 Task: select a rule when a vote is removed from a card by anyone except me .
Action: Mouse moved to (1069, 82)
Screenshot: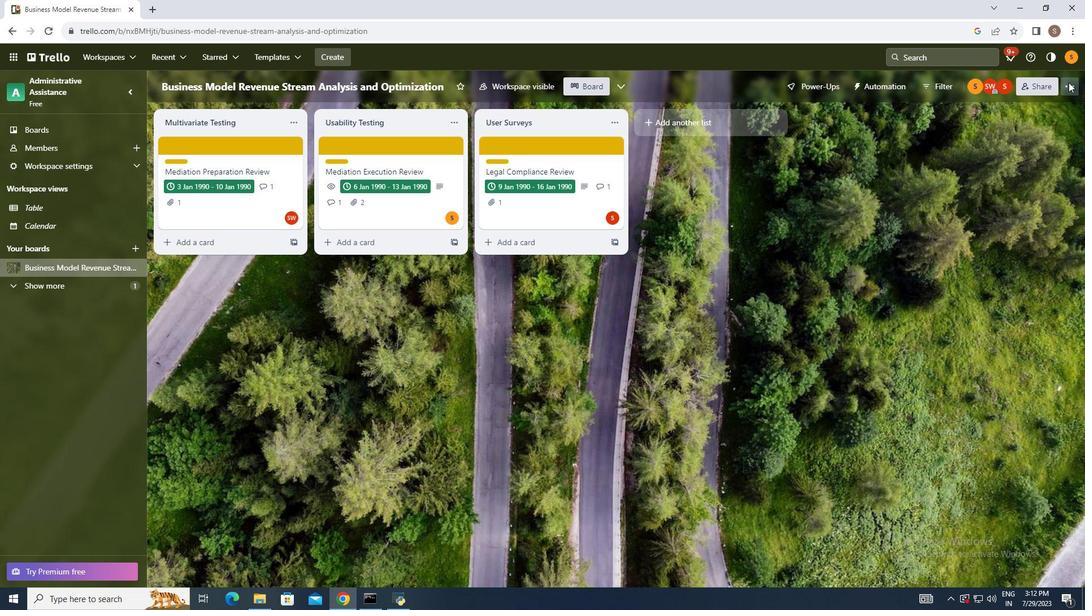 
Action: Mouse pressed left at (1069, 82)
Screenshot: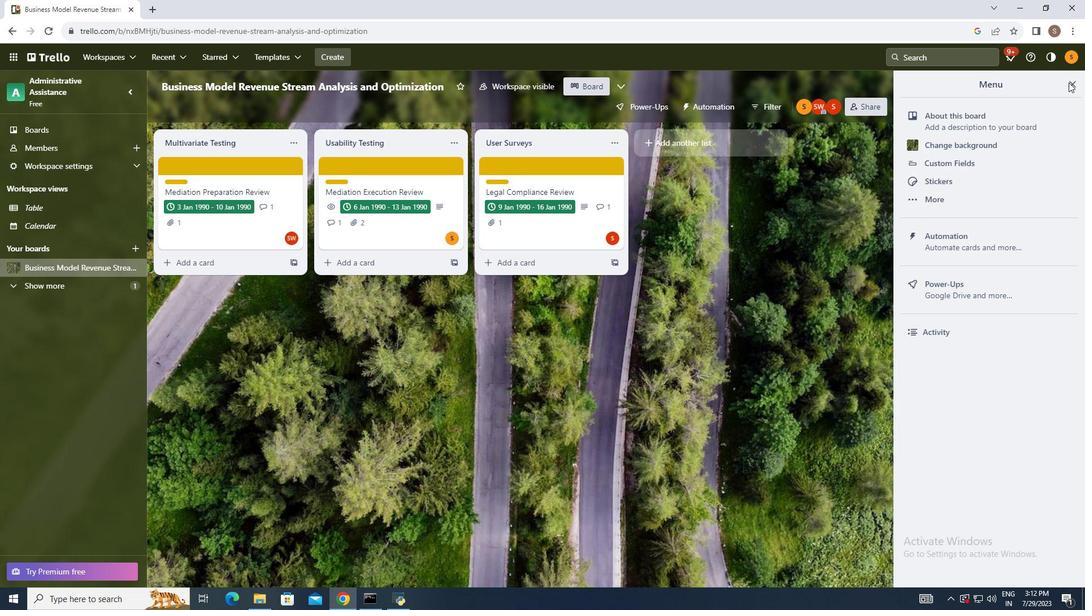 
Action: Mouse moved to (970, 238)
Screenshot: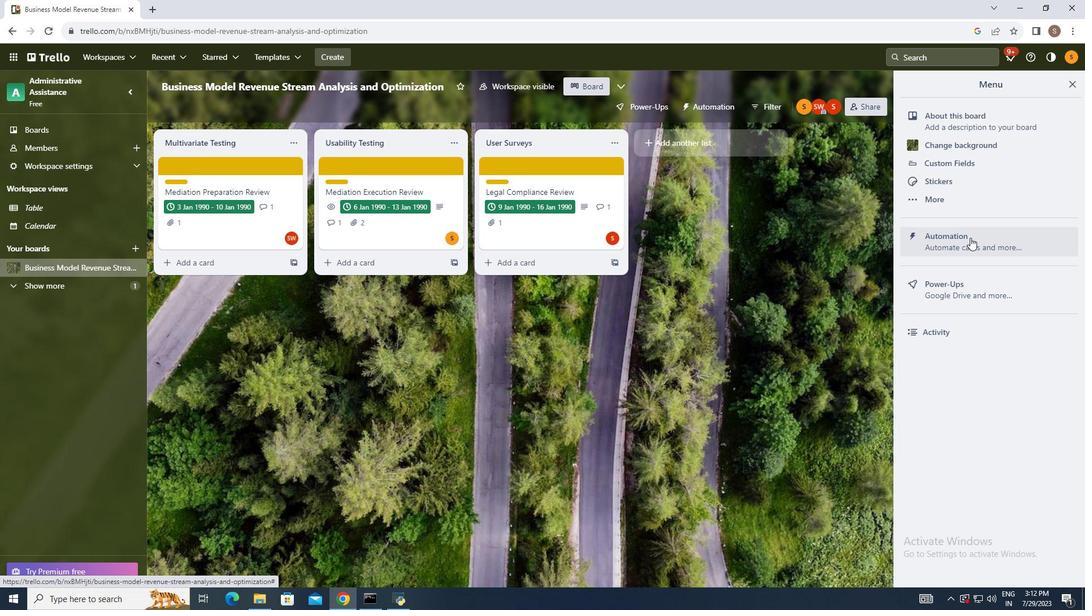 
Action: Mouse pressed left at (970, 238)
Screenshot: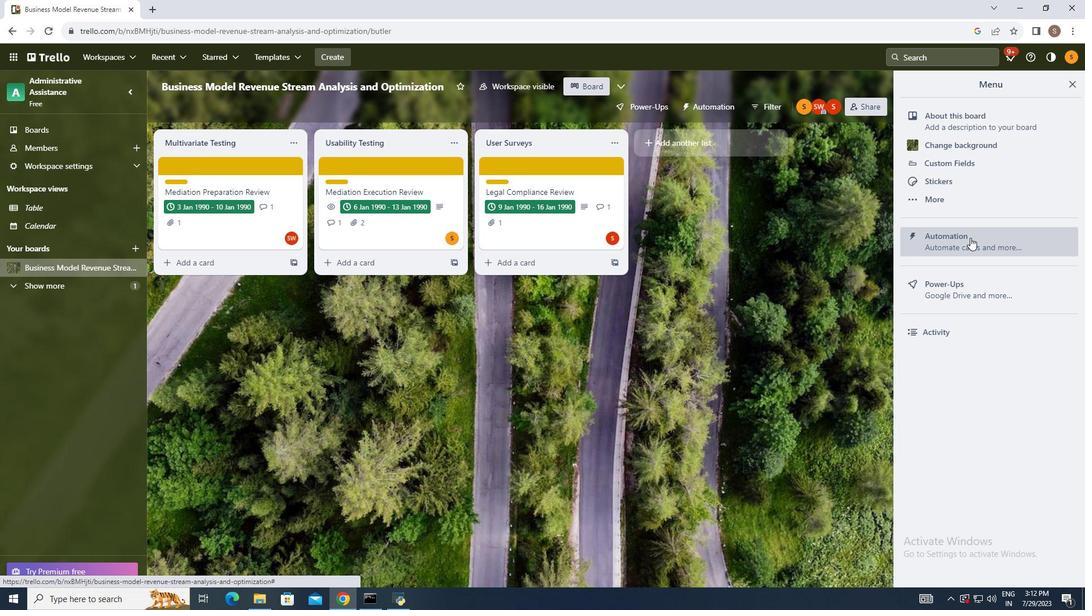 
Action: Mouse moved to (193, 208)
Screenshot: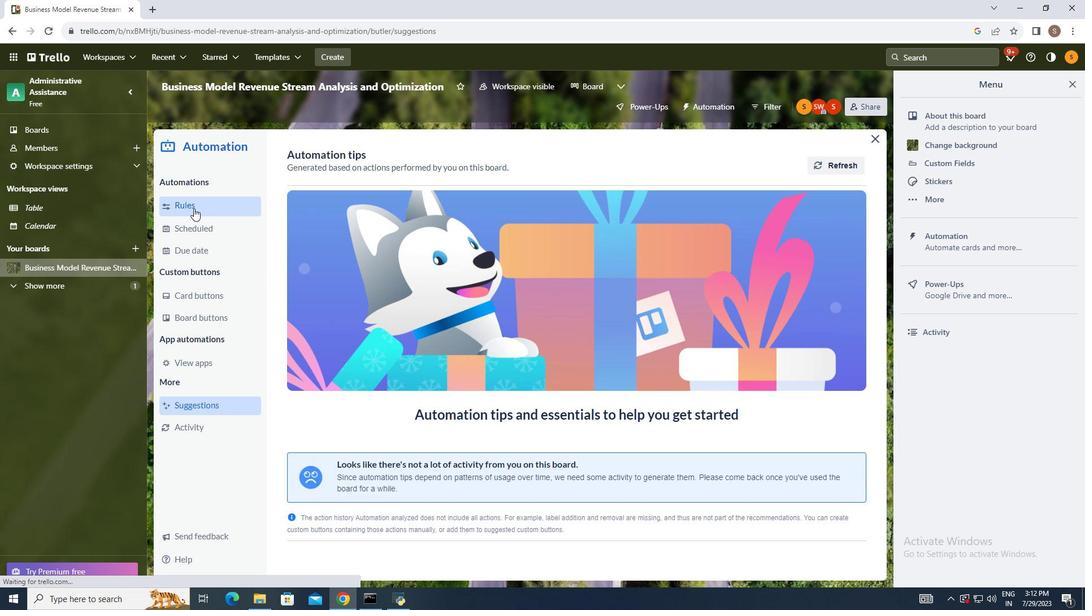 
Action: Mouse pressed left at (193, 208)
Screenshot: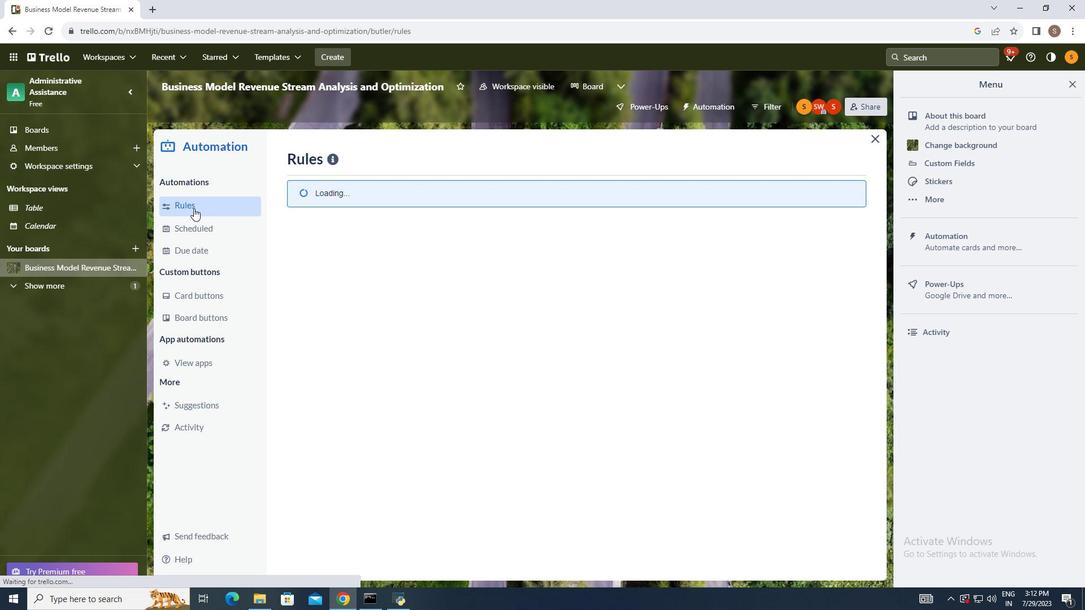 
Action: Mouse moved to (766, 159)
Screenshot: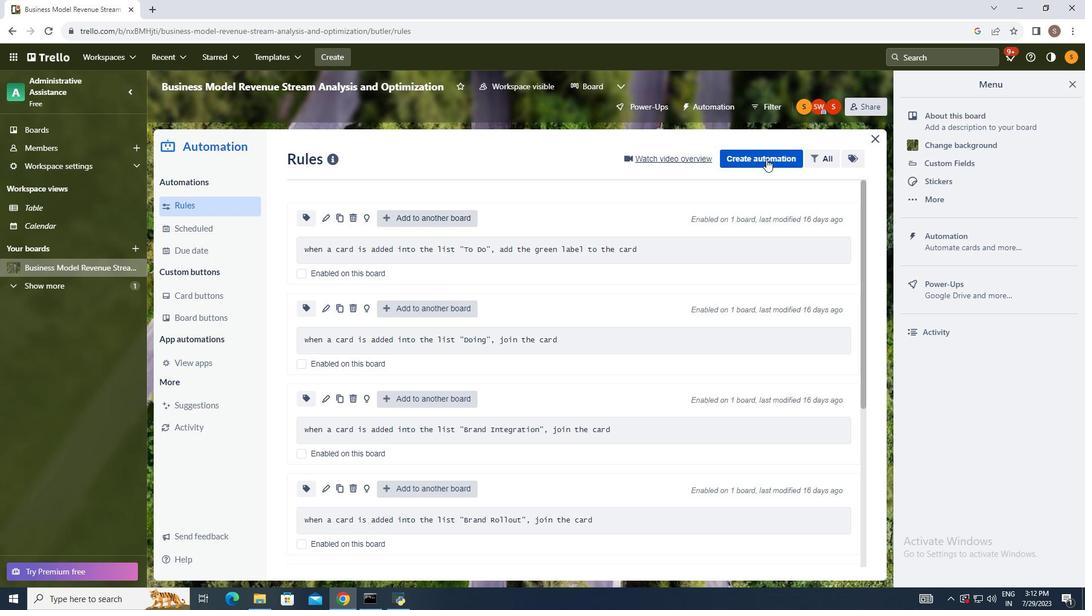 
Action: Mouse pressed left at (766, 159)
Screenshot: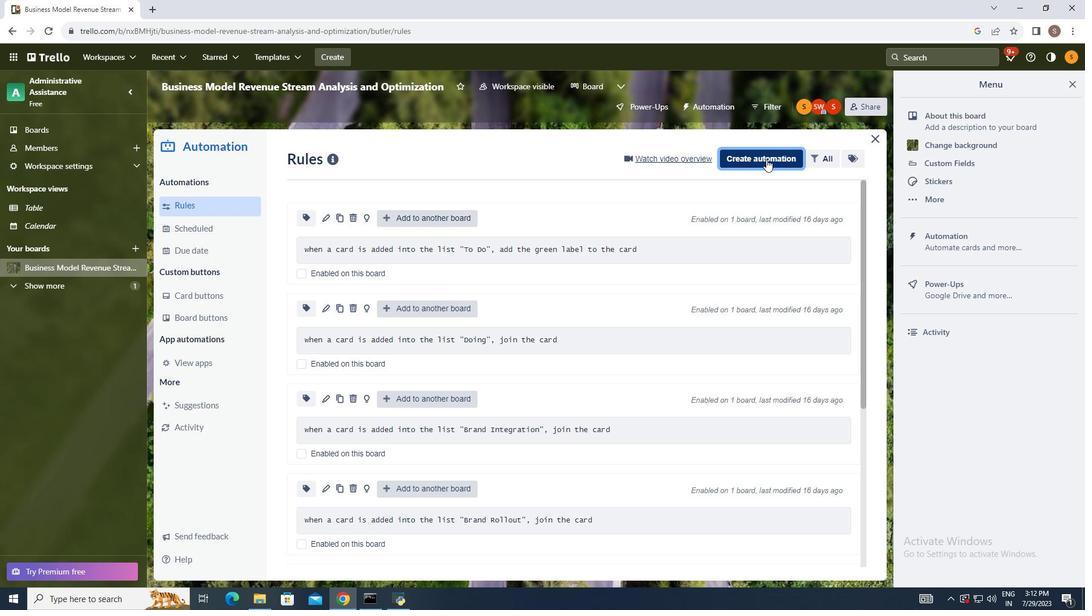 
Action: Mouse moved to (584, 272)
Screenshot: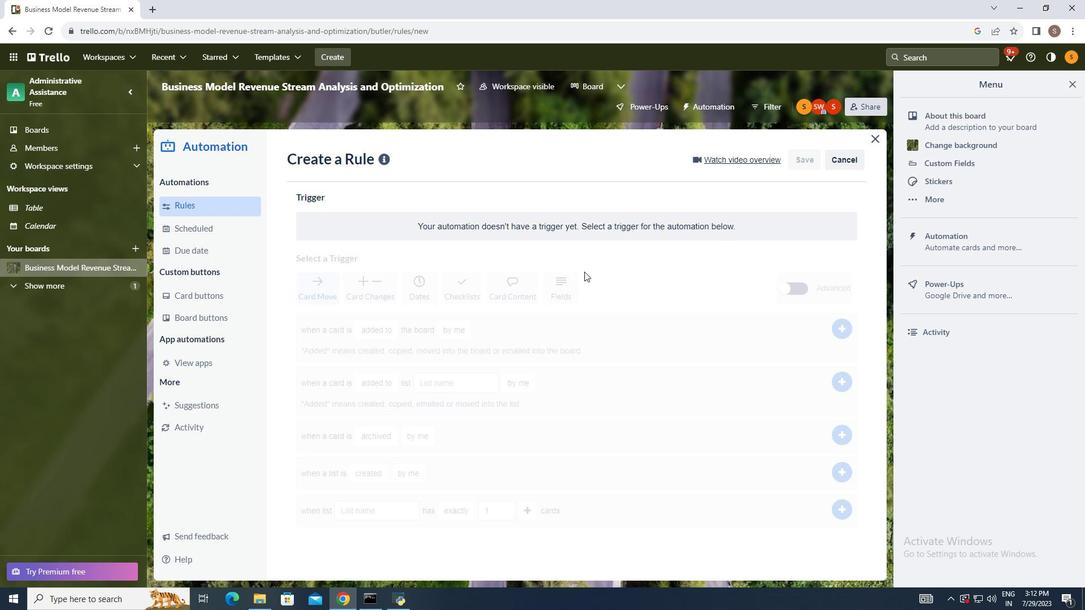 
Action: Mouse pressed left at (584, 272)
Screenshot: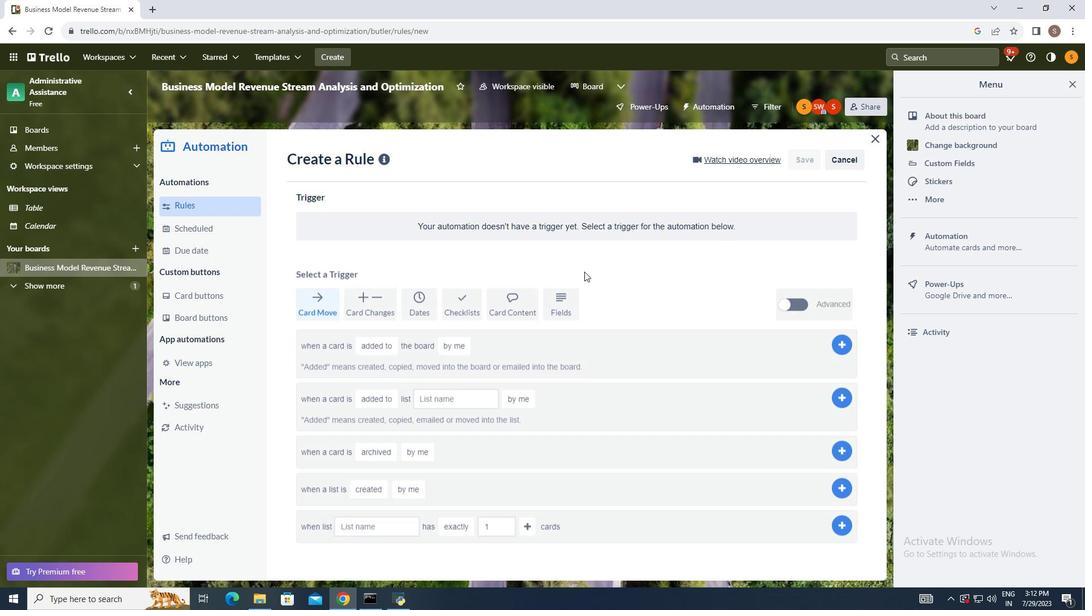 
Action: Mouse moved to (375, 309)
Screenshot: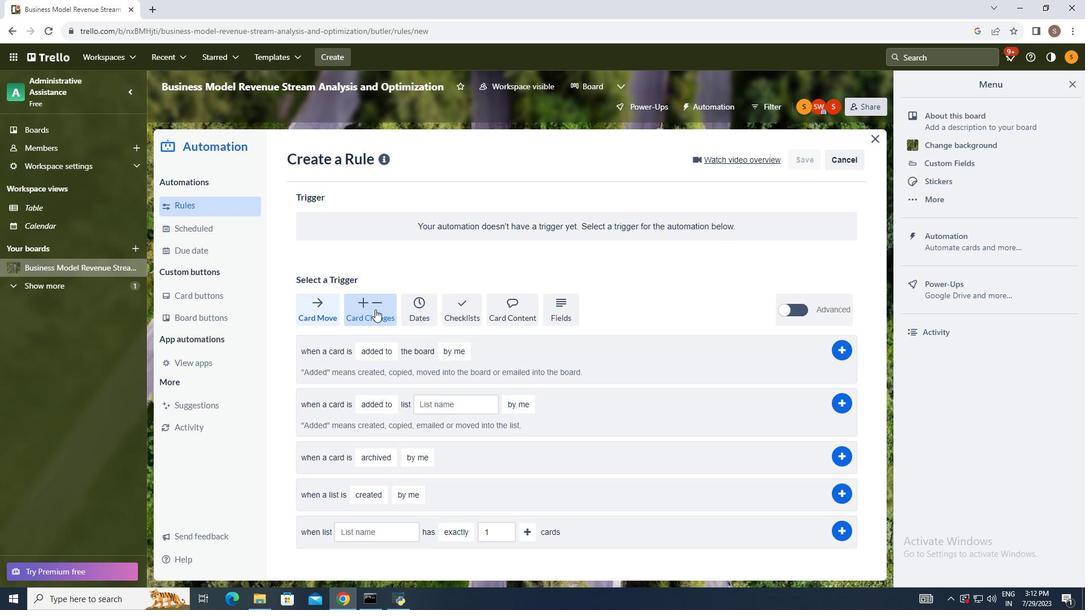 
Action: Mouse pressed left at (375, 309)
Screenshot: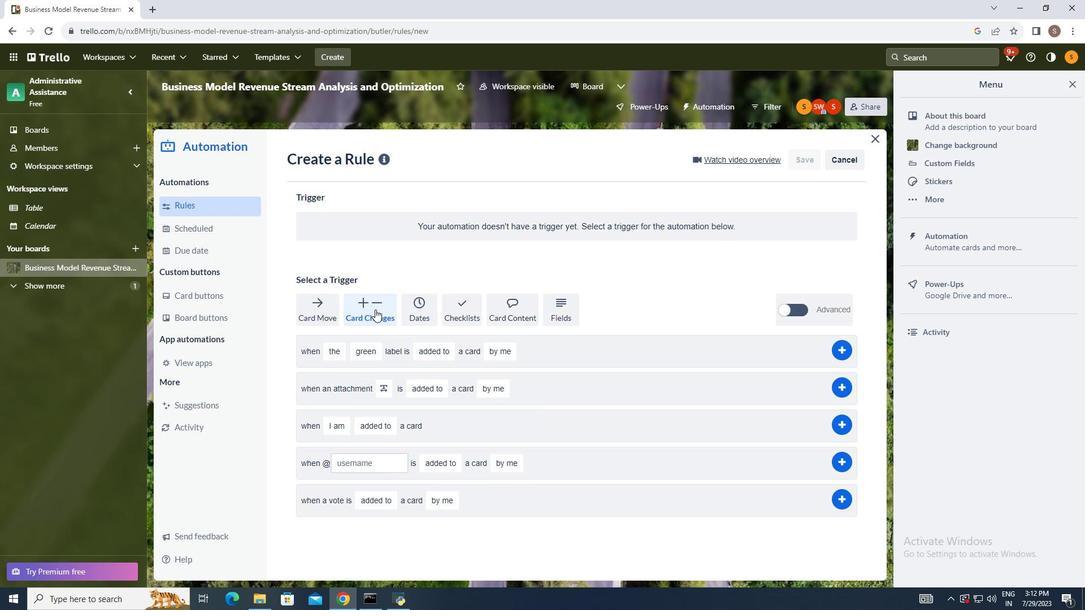 
Action: Mouse moved to (367, 503)
Screenshot: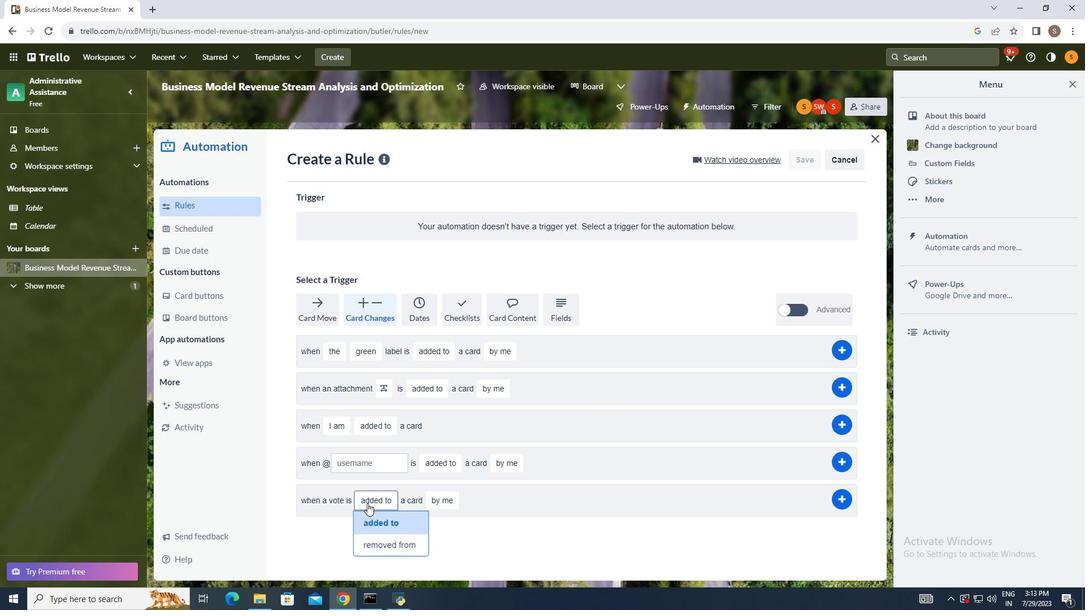 
Action: Mouse pressed left at (367, 503)
Screenshot: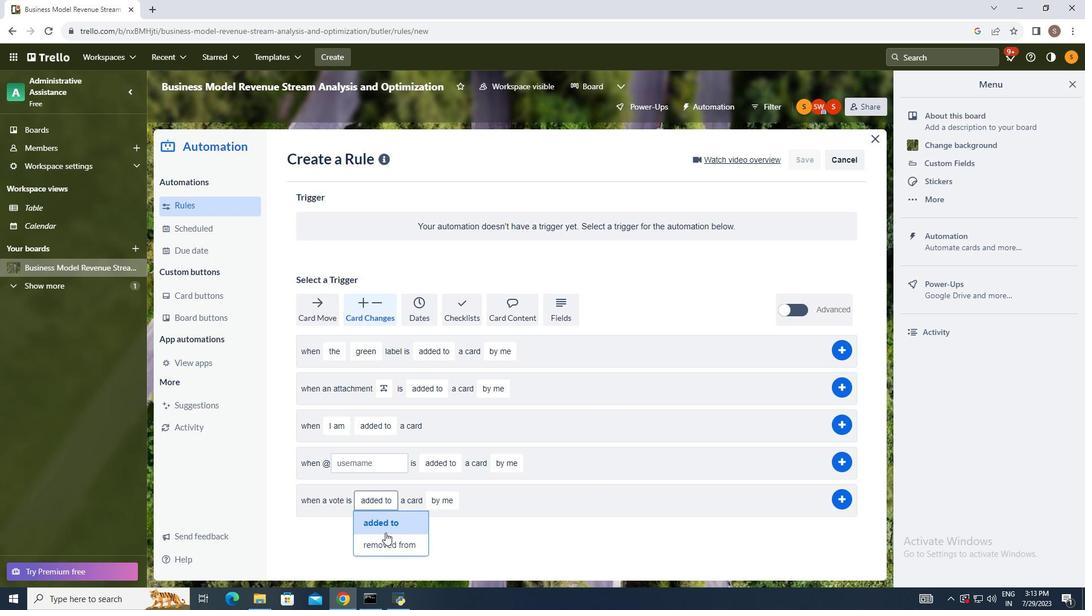 
Action: Mouse moved to (387, 547)
Screenshot: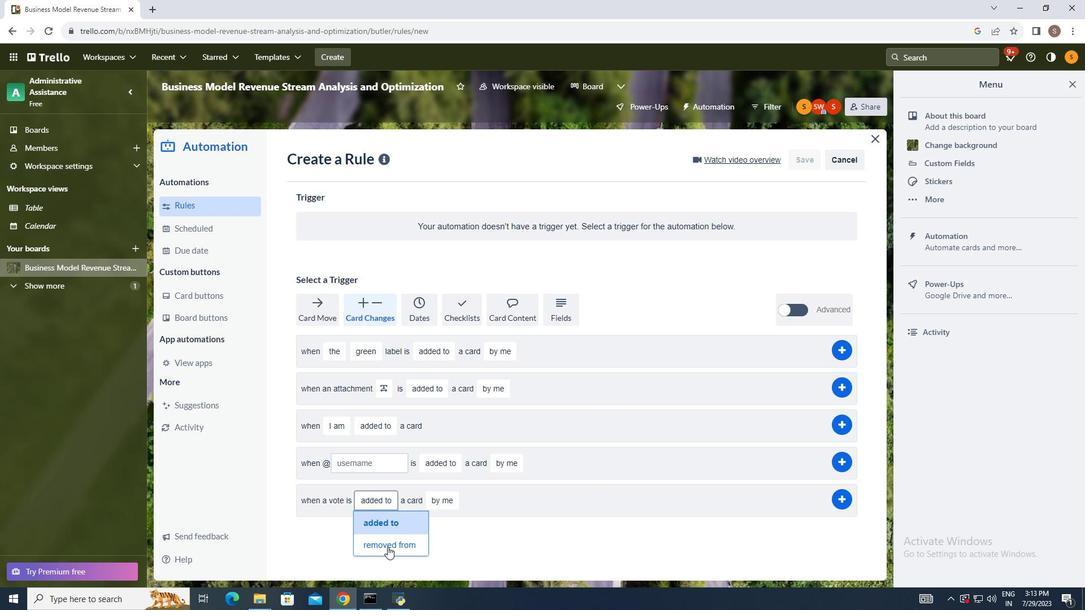 
Action: Mouse pressed left at (387, 547)
Screenshot: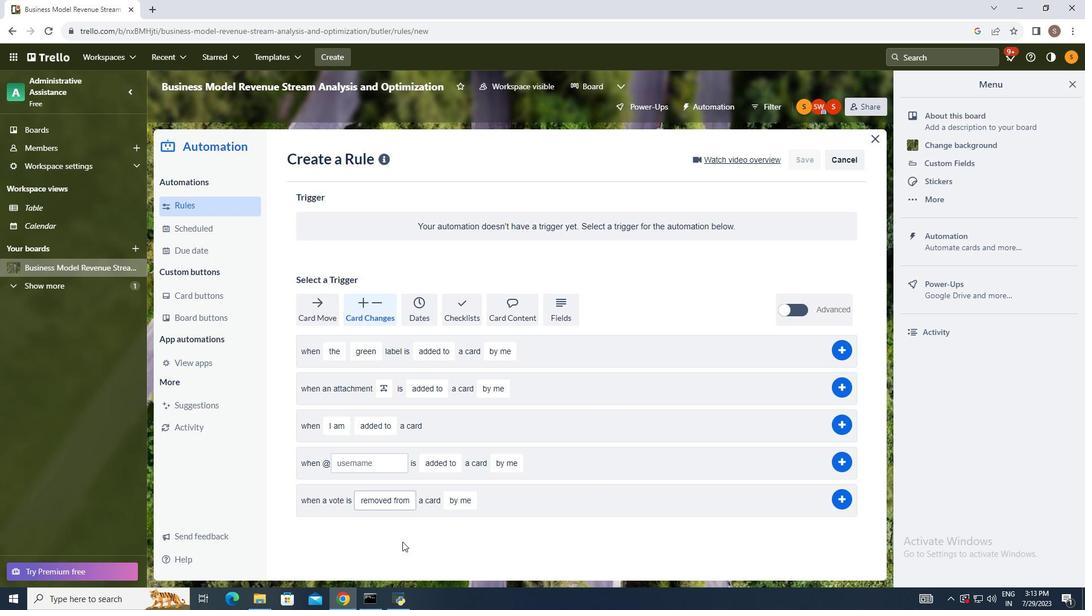 
Action: Mouse moved to (458, 499)
Screenshot: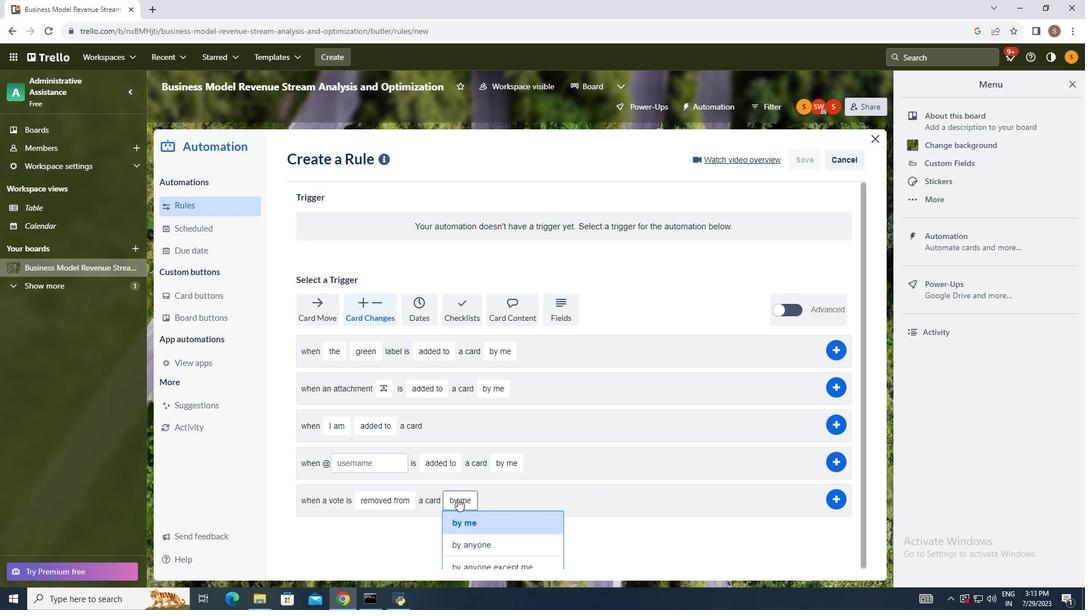 
Action: Mouse pressed left at (458, 499)
Screenshot: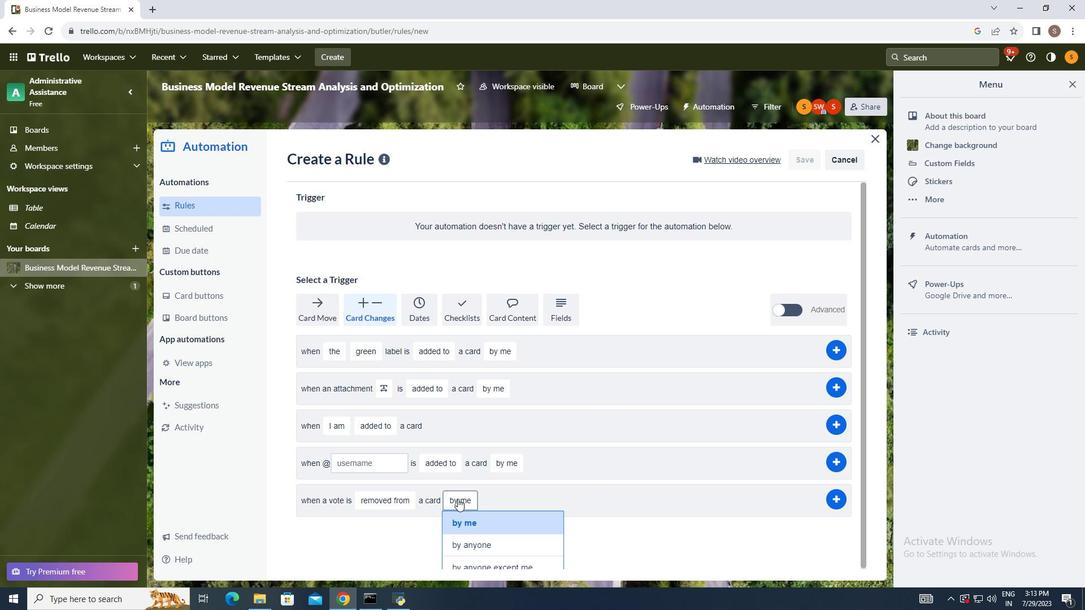 
Action: Mouse moved to (500, 564)
Screenshot: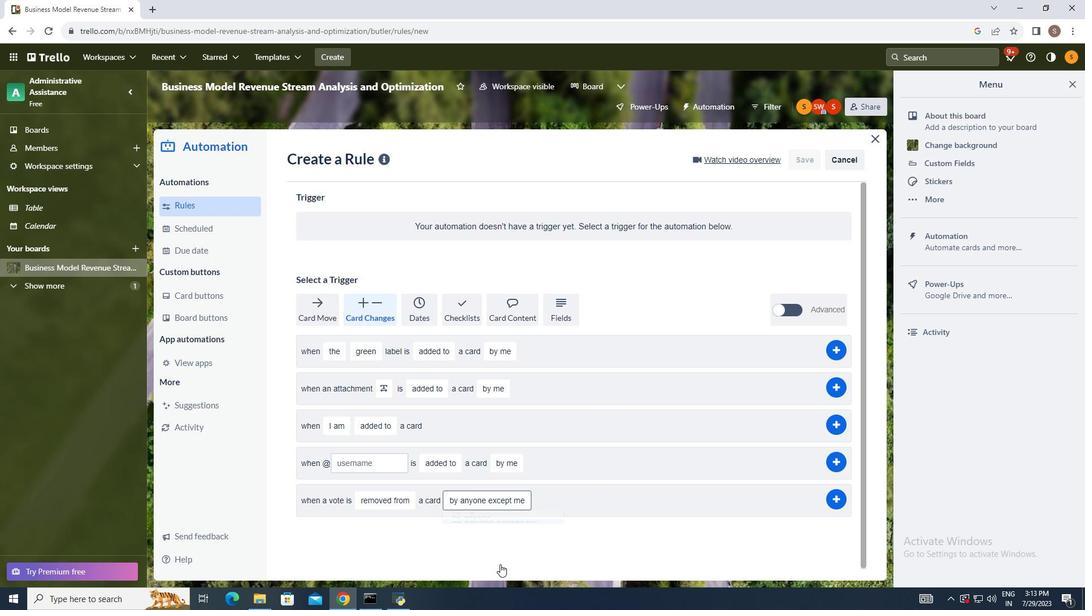 
Action: Mouse pressed left at (500, 564)
Screenshot: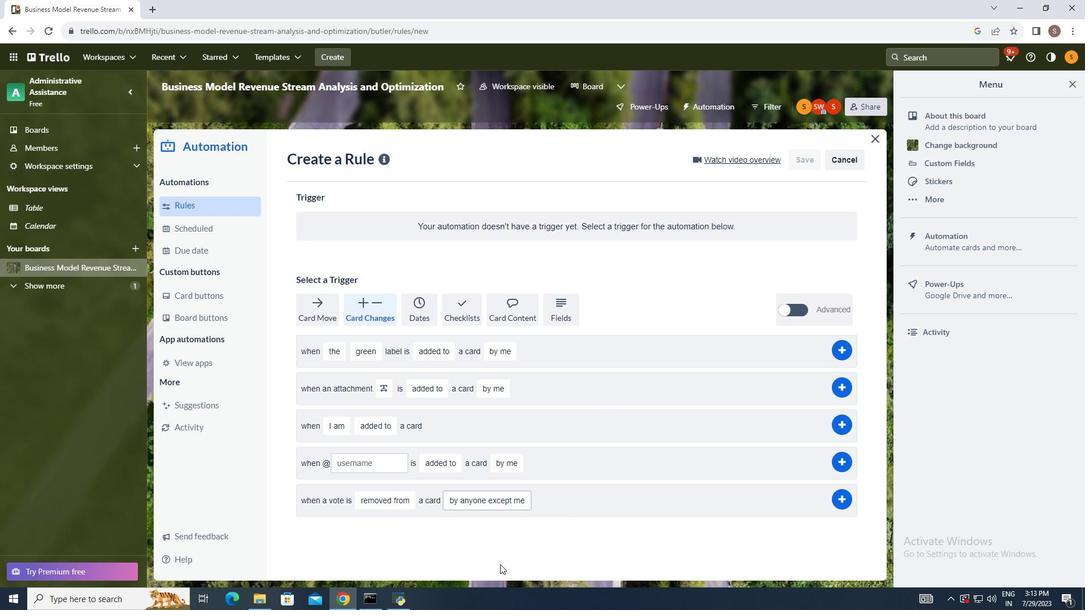 
Action: Mouse moved to (583, 483)
Screenshot: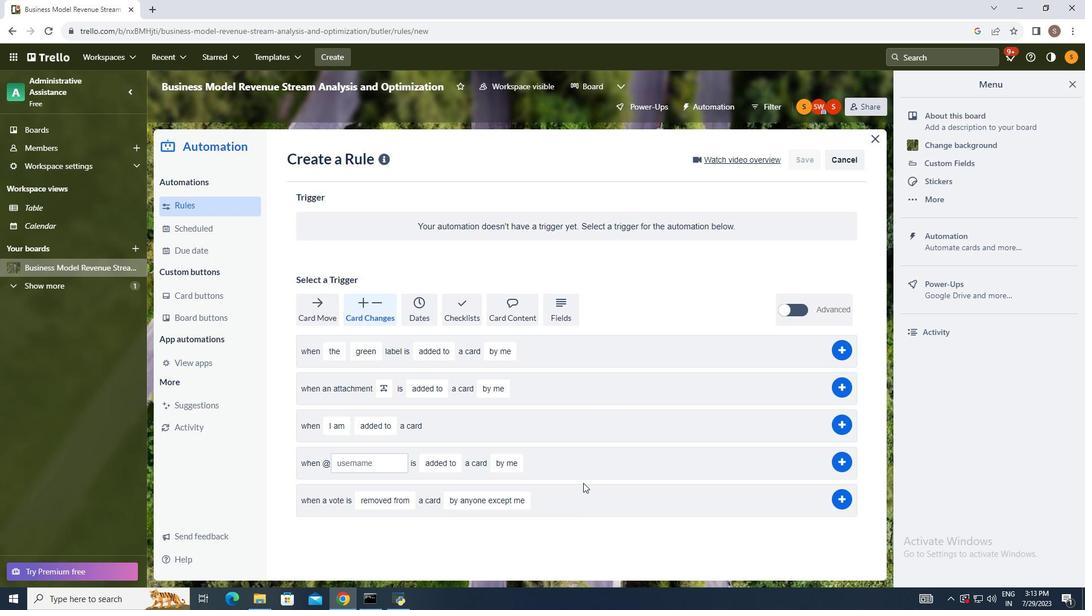 
Action: Mouse scrolled (583, 482) with delta (0, 0)
Screenshot: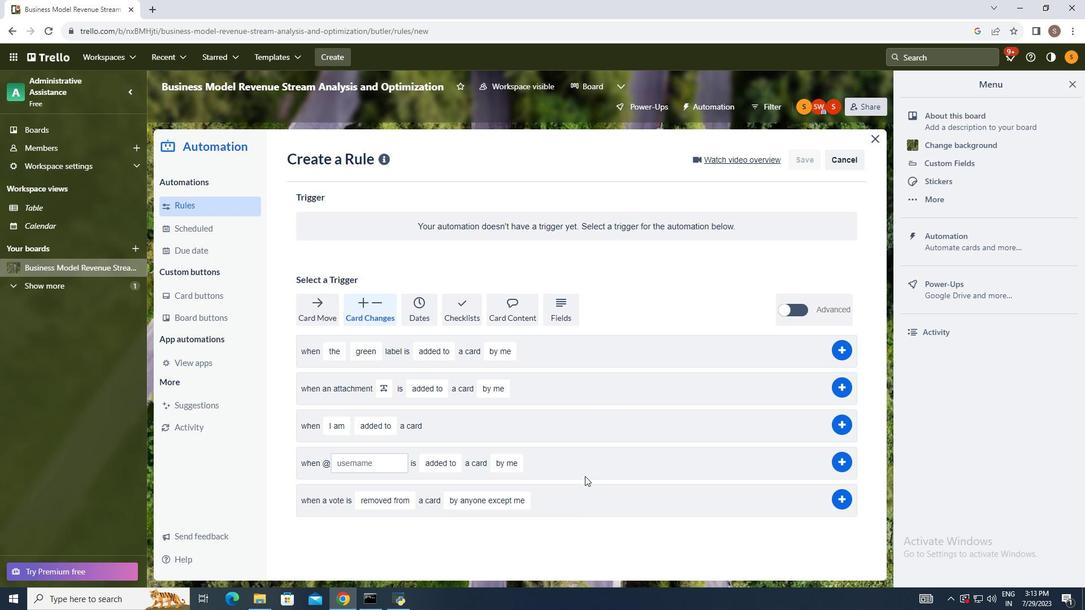 
Action: Mouse scrolled (583, 482) with delta (0, 0)
Screenshot: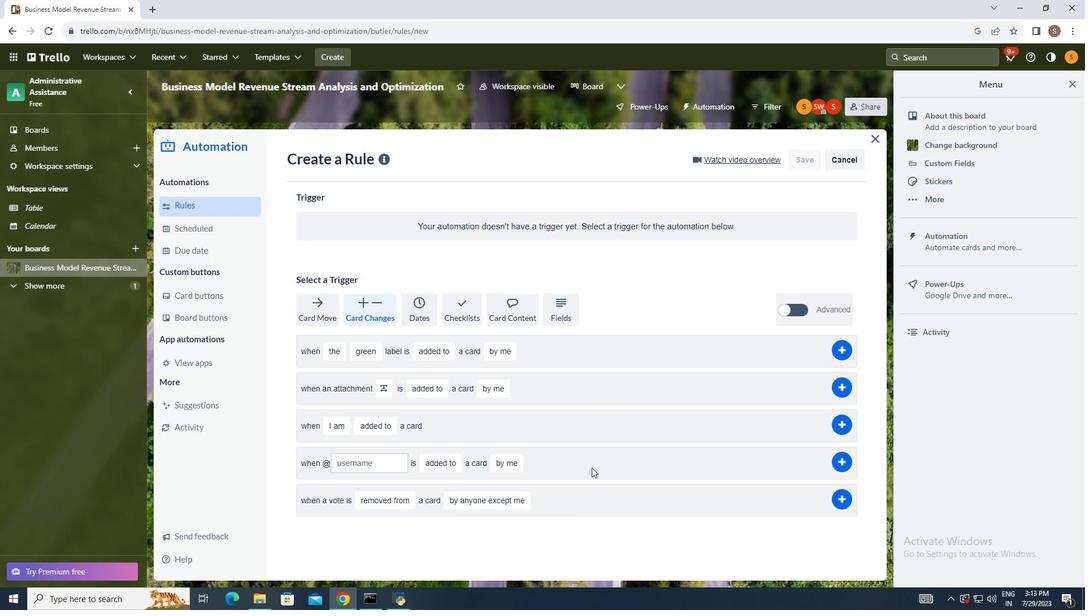 
Action: Mouse scrolled (583, 482) with delta (0, 0)
Screenshot: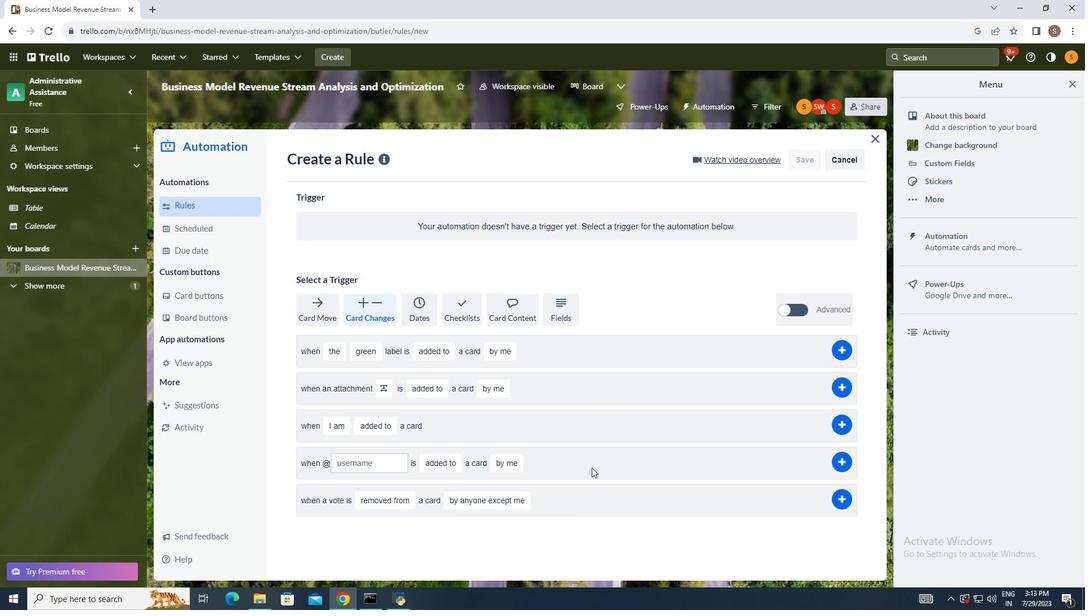 
Action: Mouse moved to (624, 419)
Screenshot: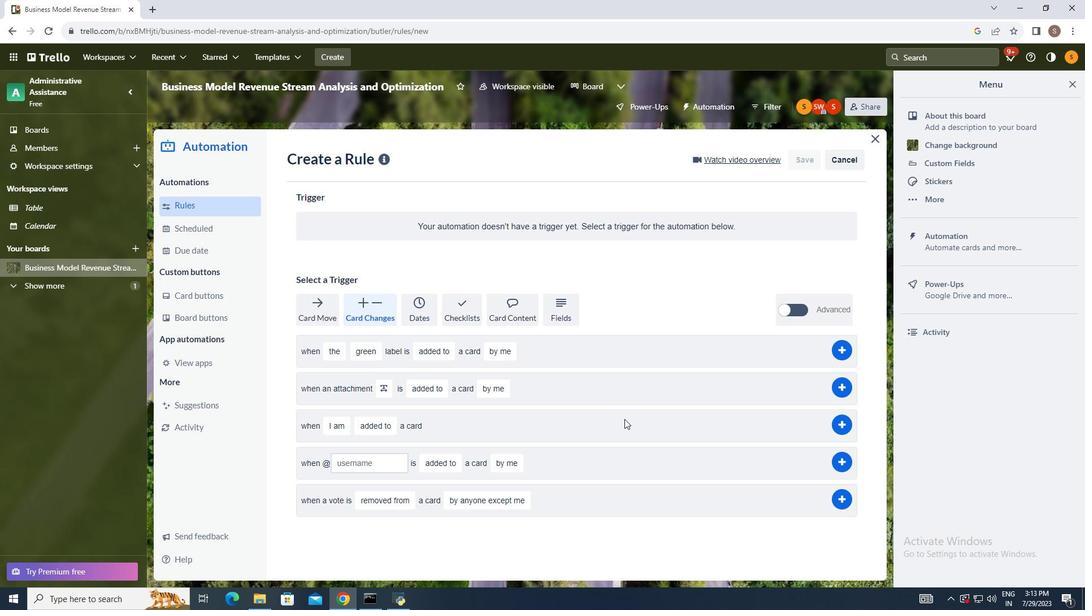 
